 Task: Move the task Improve the appâ€™s onboarding process for new users to the section To-Do in the project WaveTech and sort the tasks in the project by Assignee in Ascending order.
Action: Mouse moved to (58, 478)
Screenshot: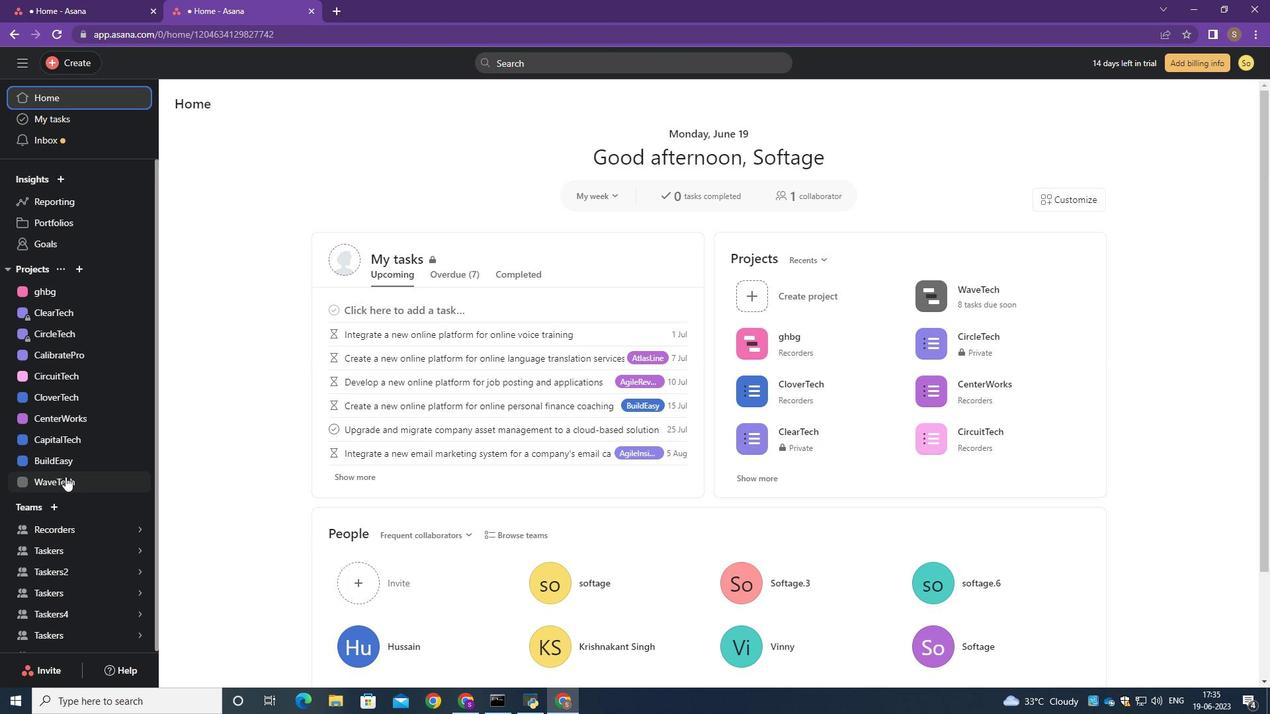 
Action: Mouse pressed left at (58, 478)
Screenshot: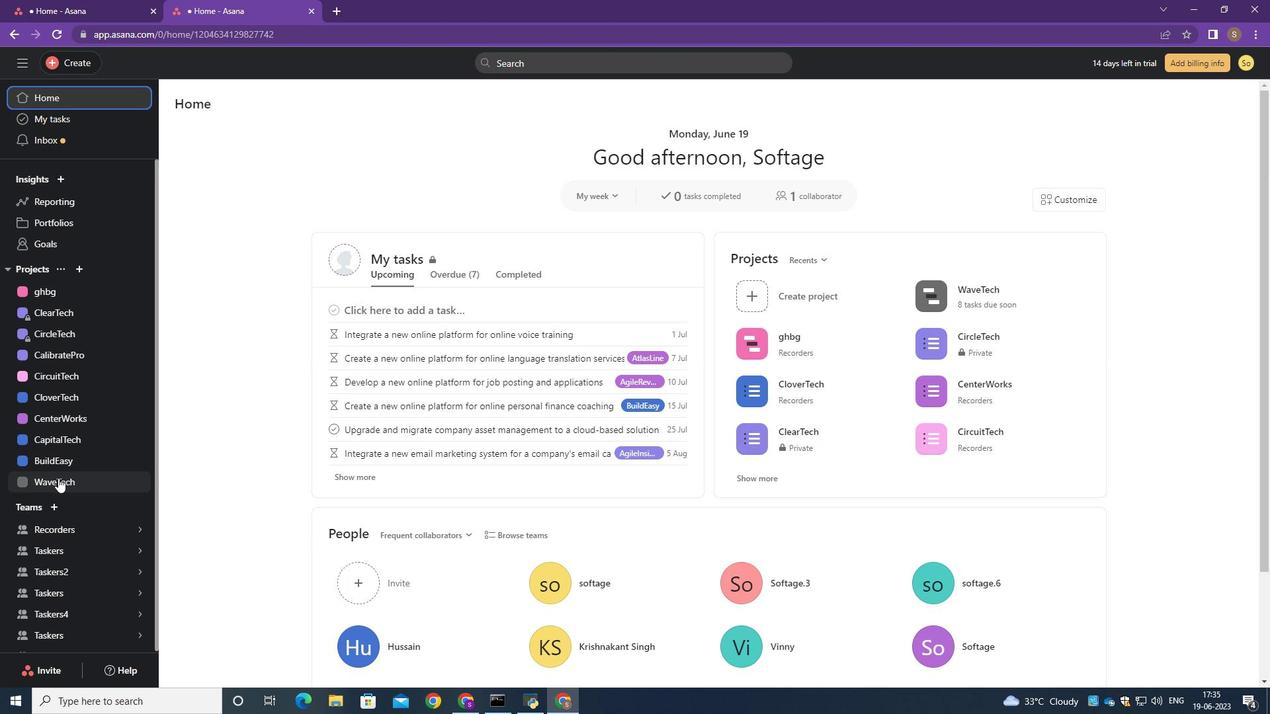 
Action: Mouse moved to (518, 291)
Screenshot: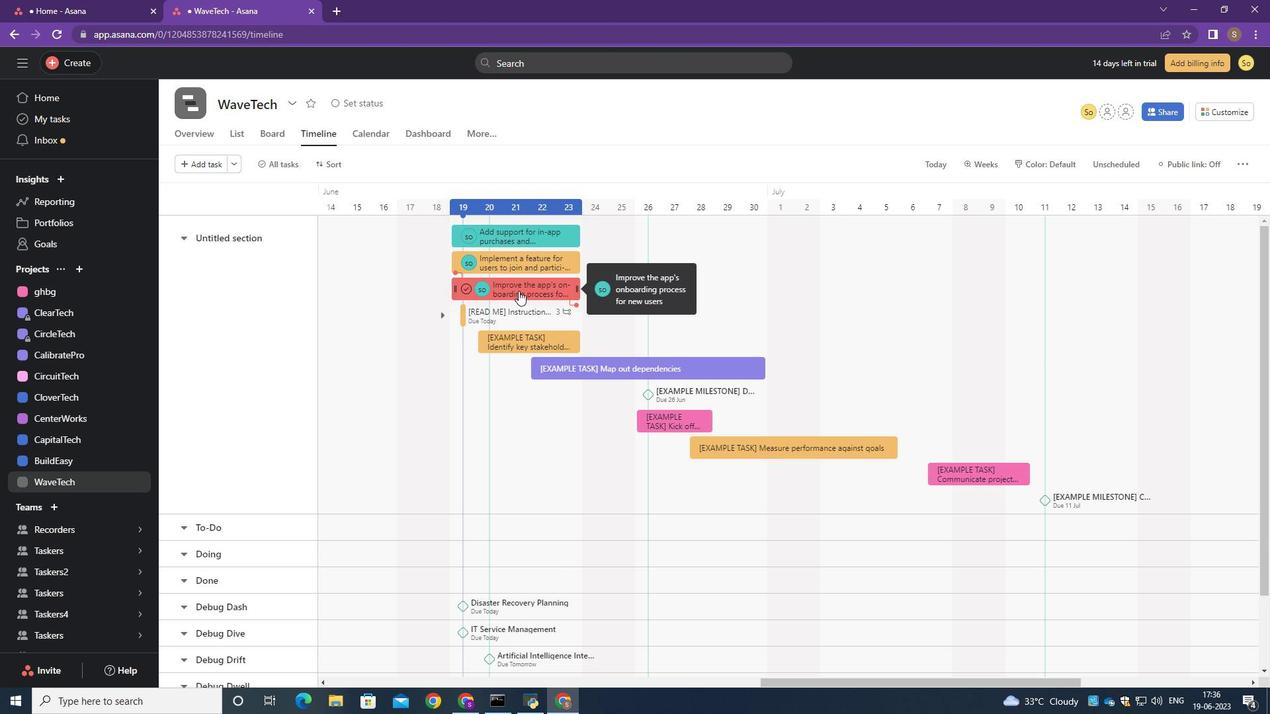 
Action: Mouse scrolled (518, 291) with delta (0, 0)
Screenshot: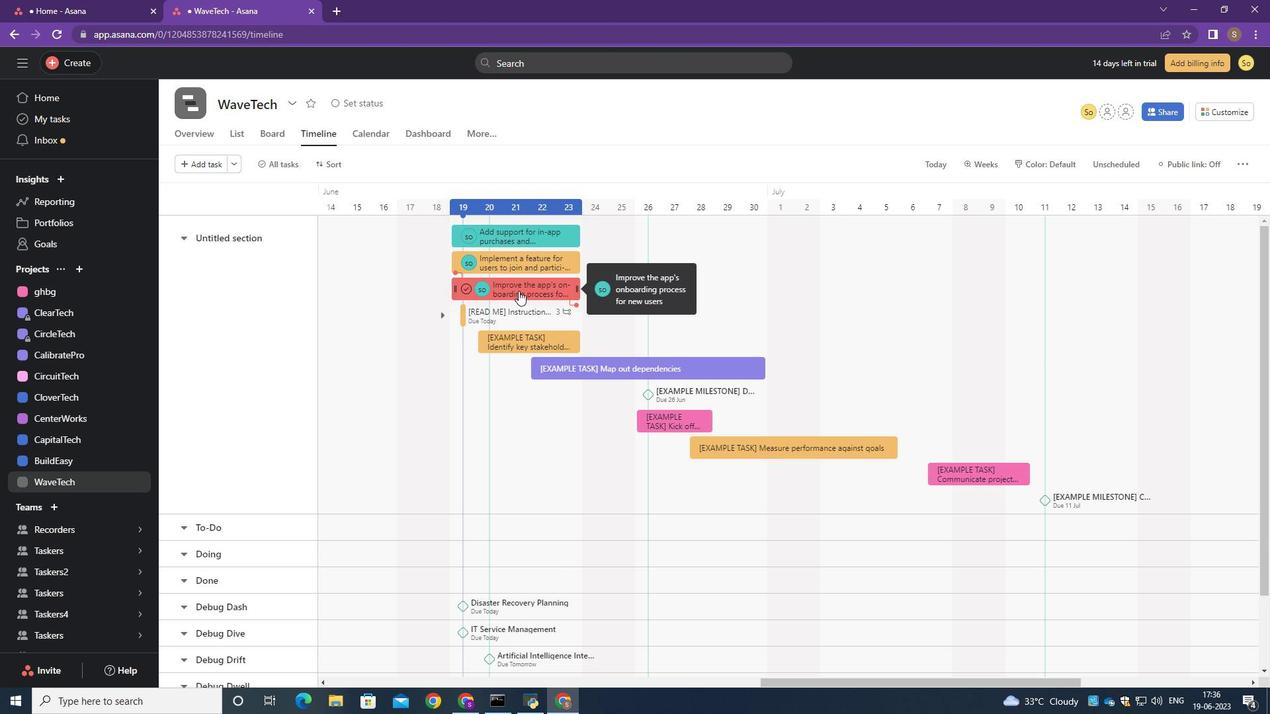 
Action: Mouse moved to (515, 292)
Screenshot: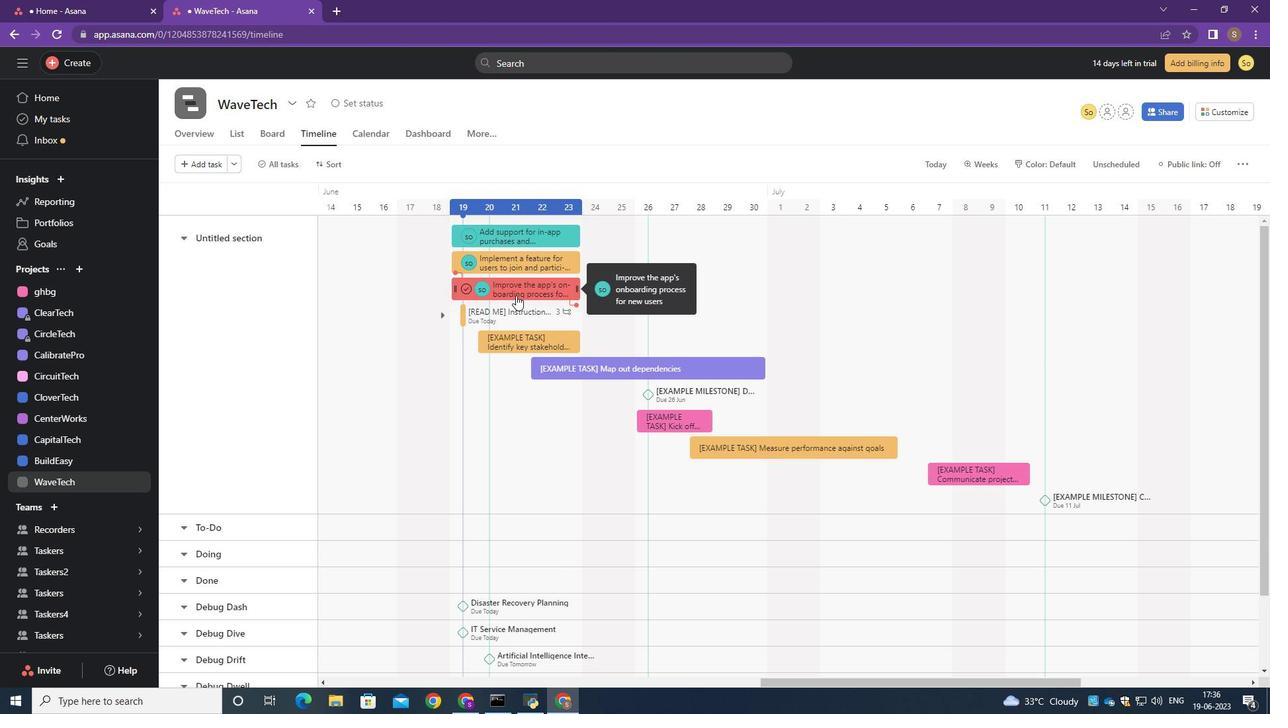 
Action: Mouse pressed left at (515, 292)
Screenshot: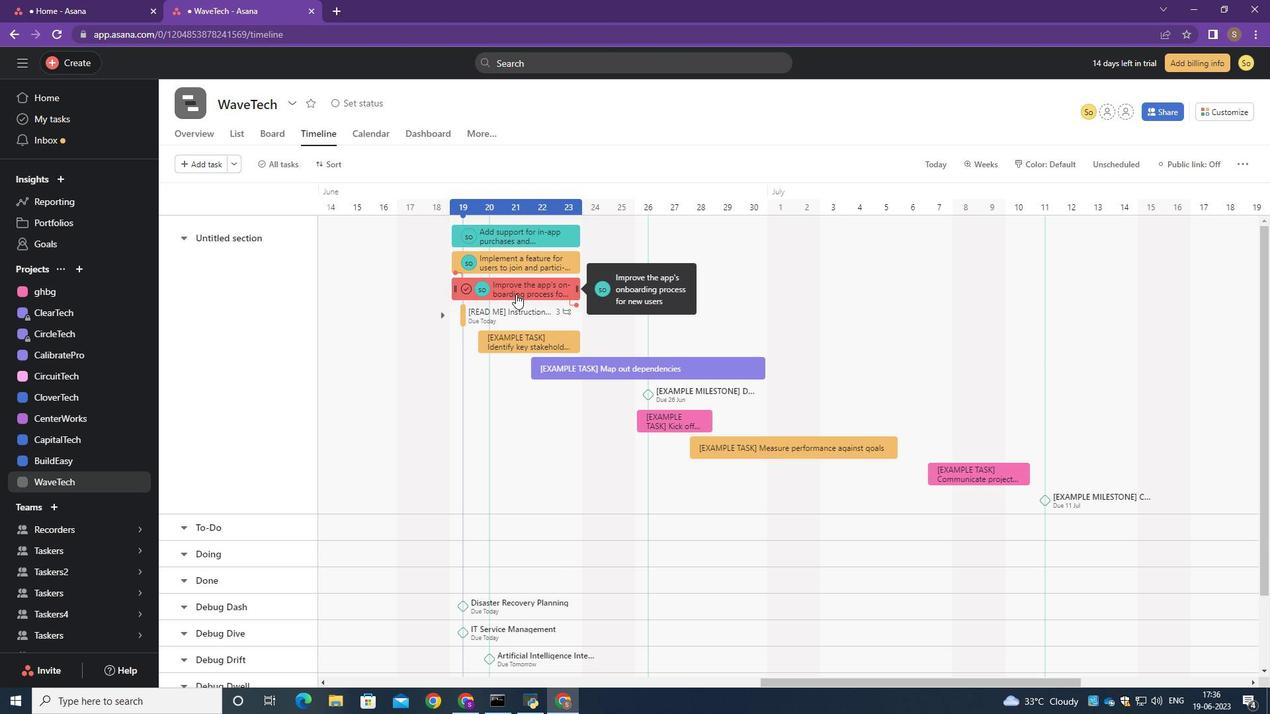 
Action: Mouse moved to (1007, 291)
Screenshot: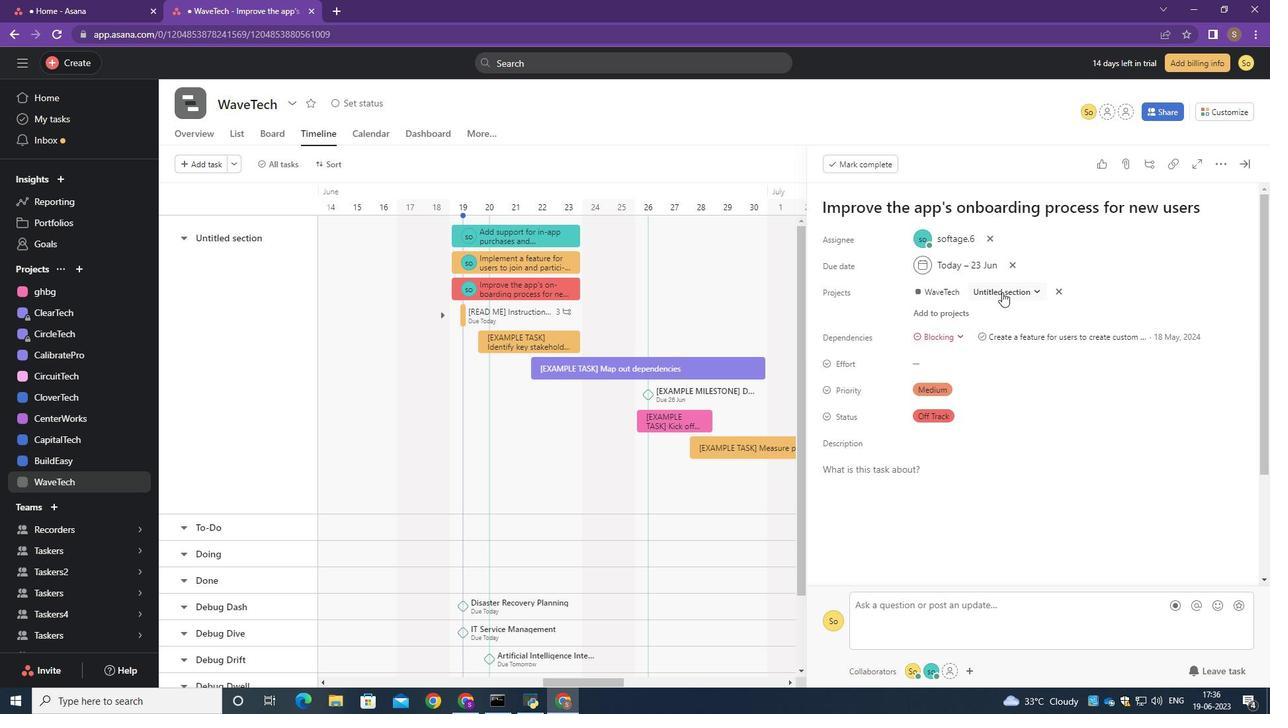 
Action: Mouse pressed left at (1007, 291)
Screenshot: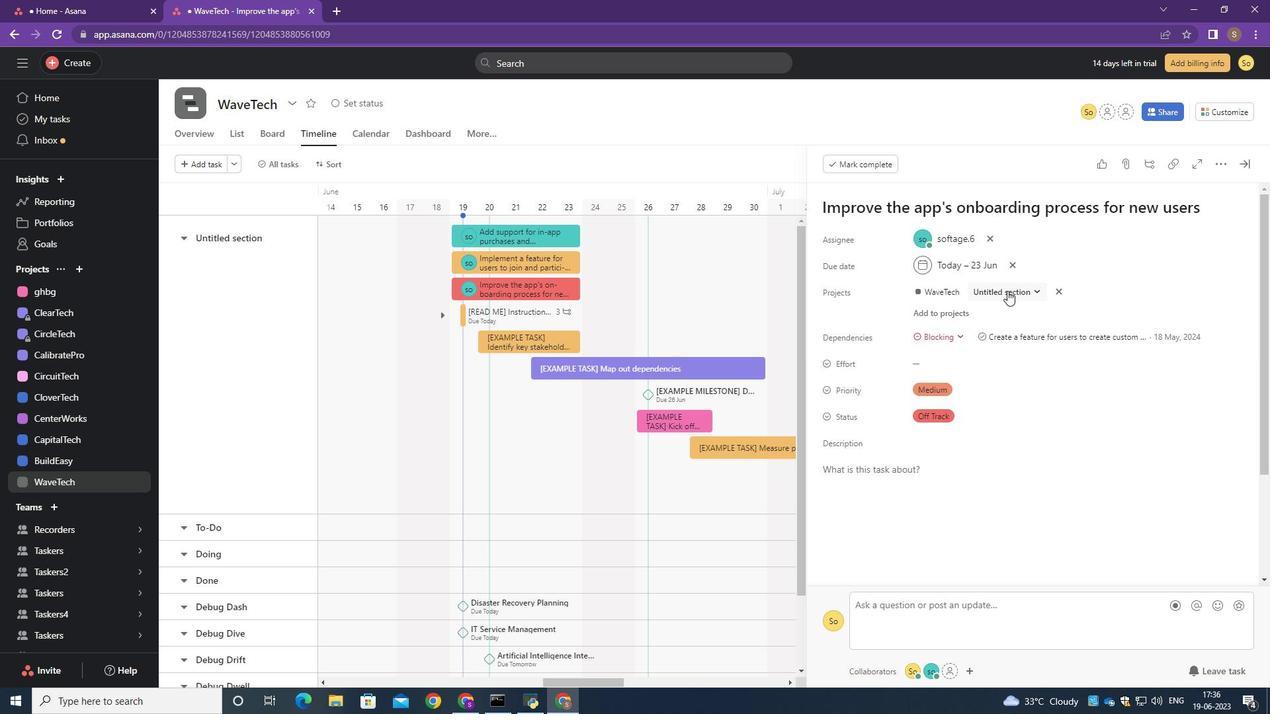 
Action: Mouse moved to (994, 338)
Screenshot: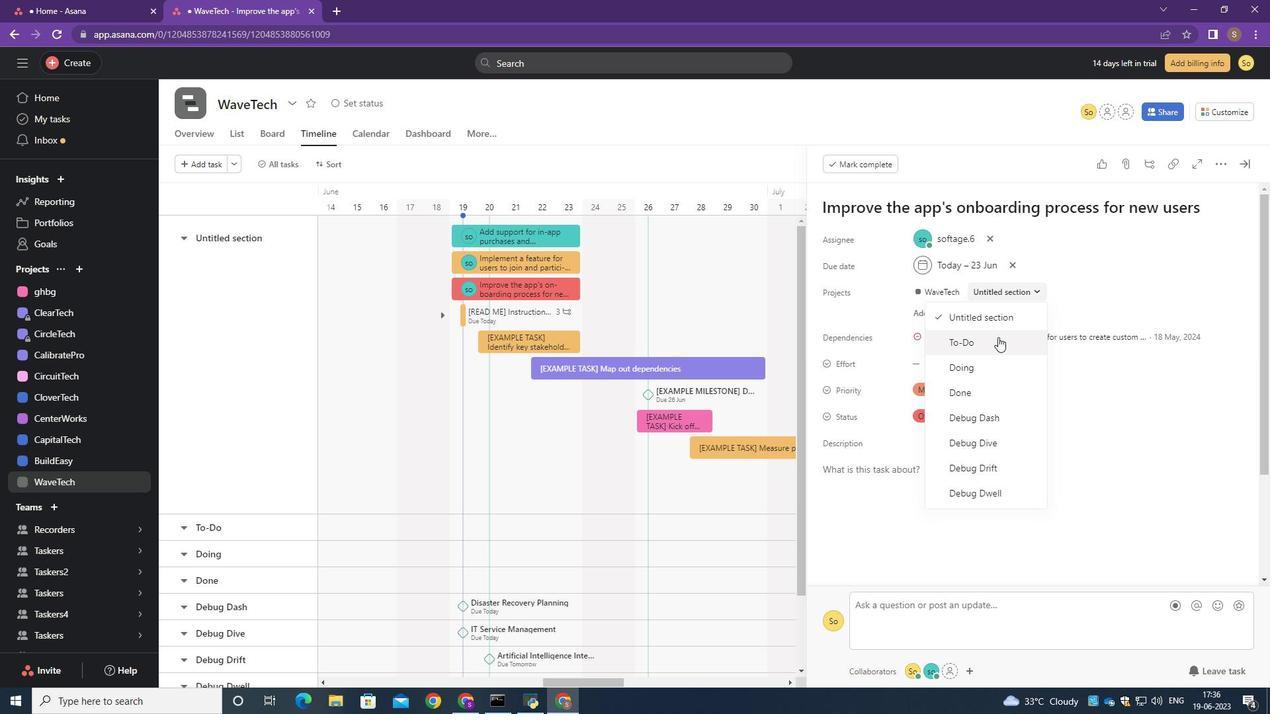 
Action: Mouse pressed left at (994, 338)
Screenshot: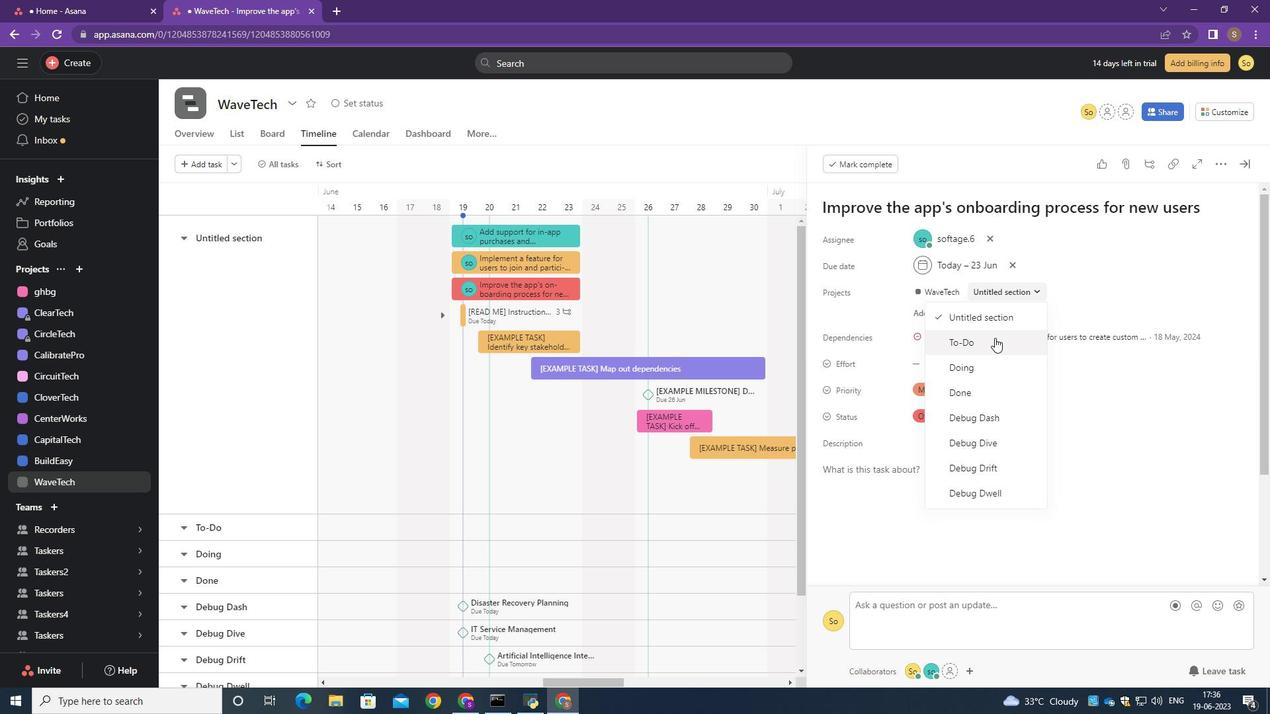 
Action: Mouse moved to (244, 134)
Screenshot: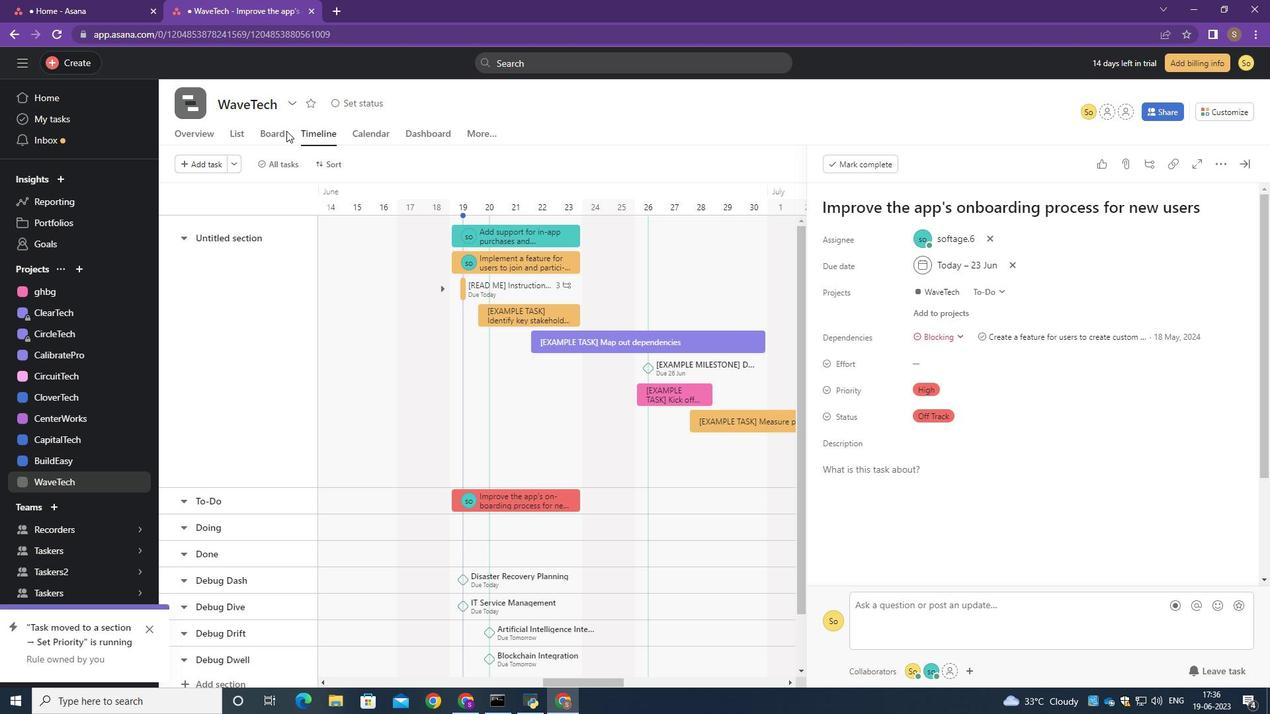 
Action: Mouse pressed left at (244, 134)
Screenshot: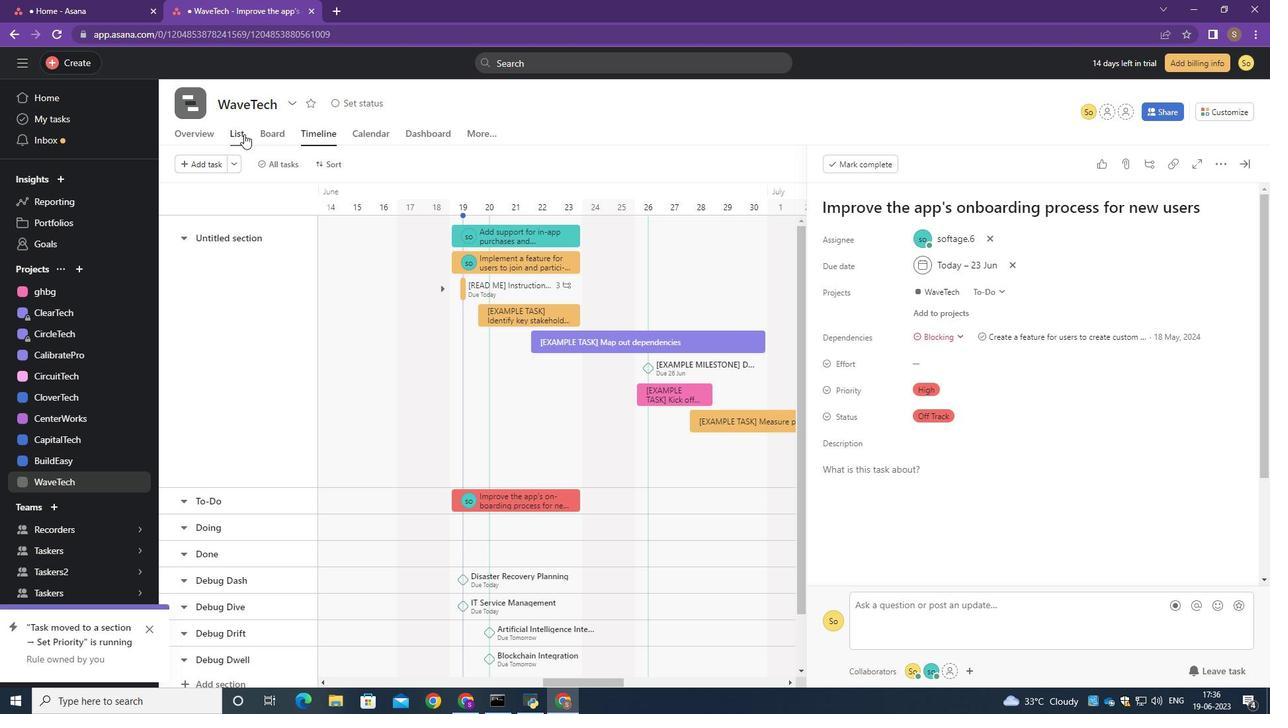 
Action: Mouse moved to (317, 161)
Screenshot: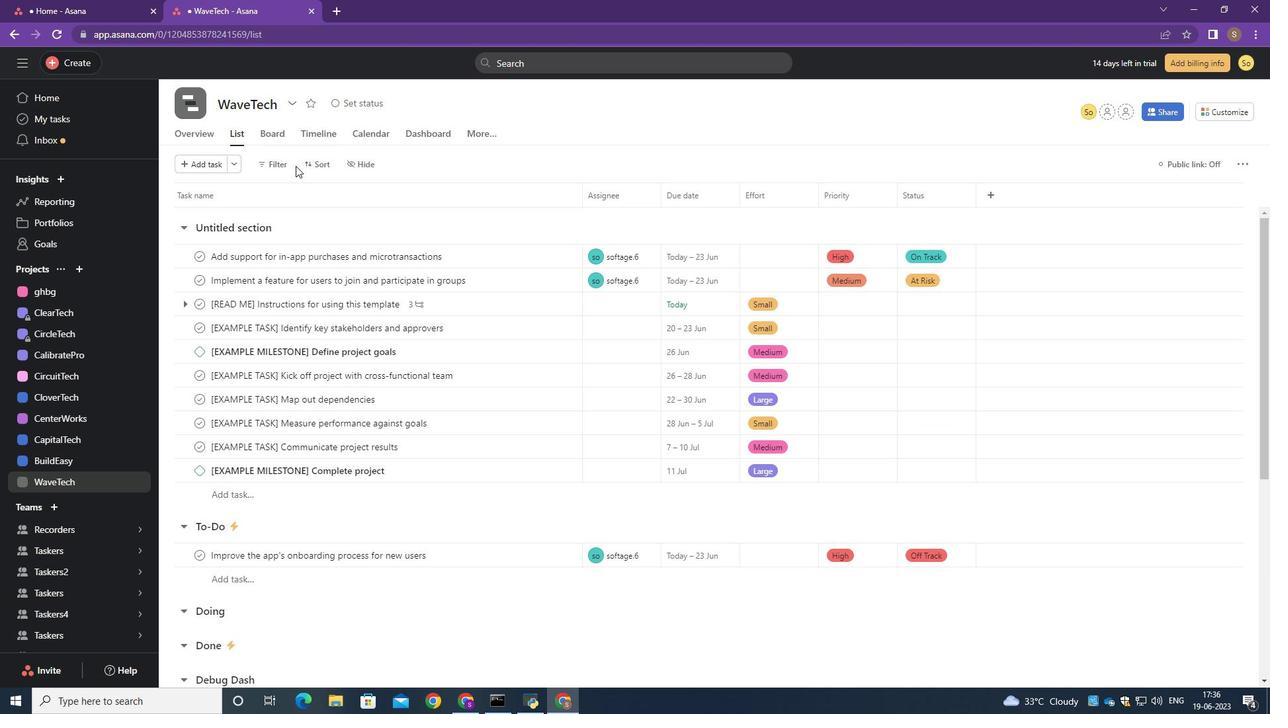 
Action: Mouse pressed left at (317, 161)
Screenshot: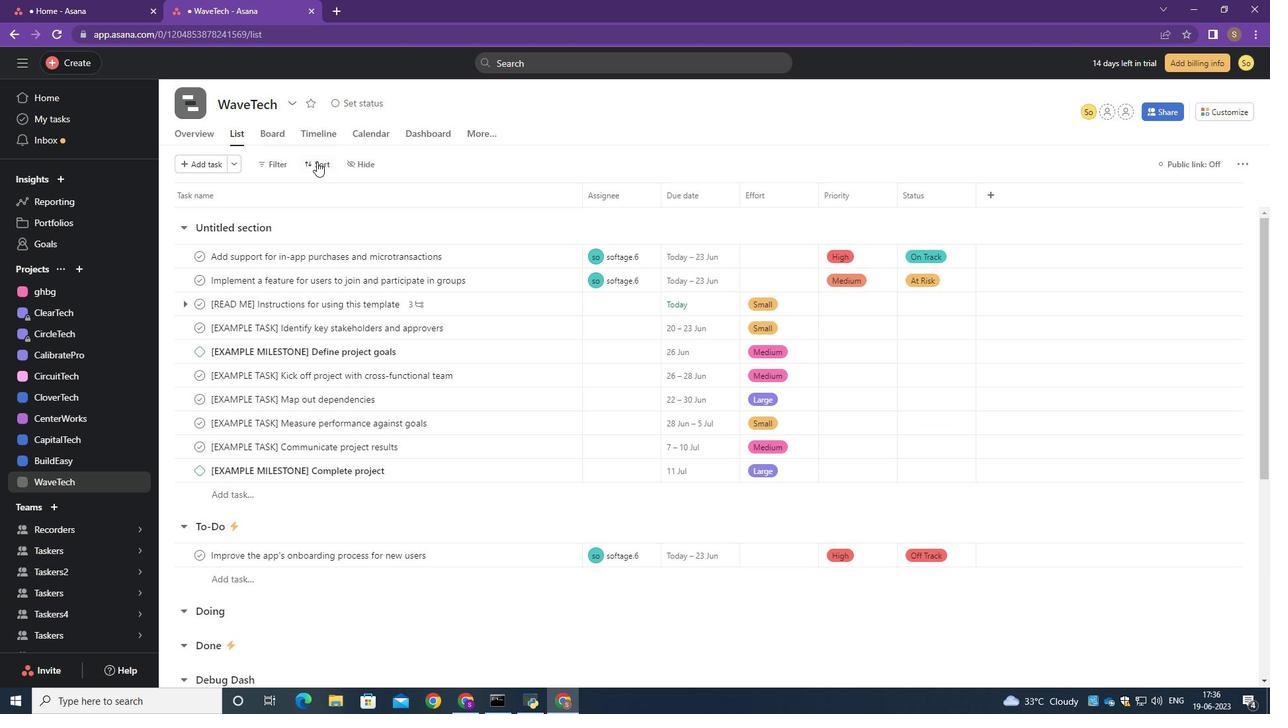 
Action: Mouse moved to (357, 257)
Screenshot: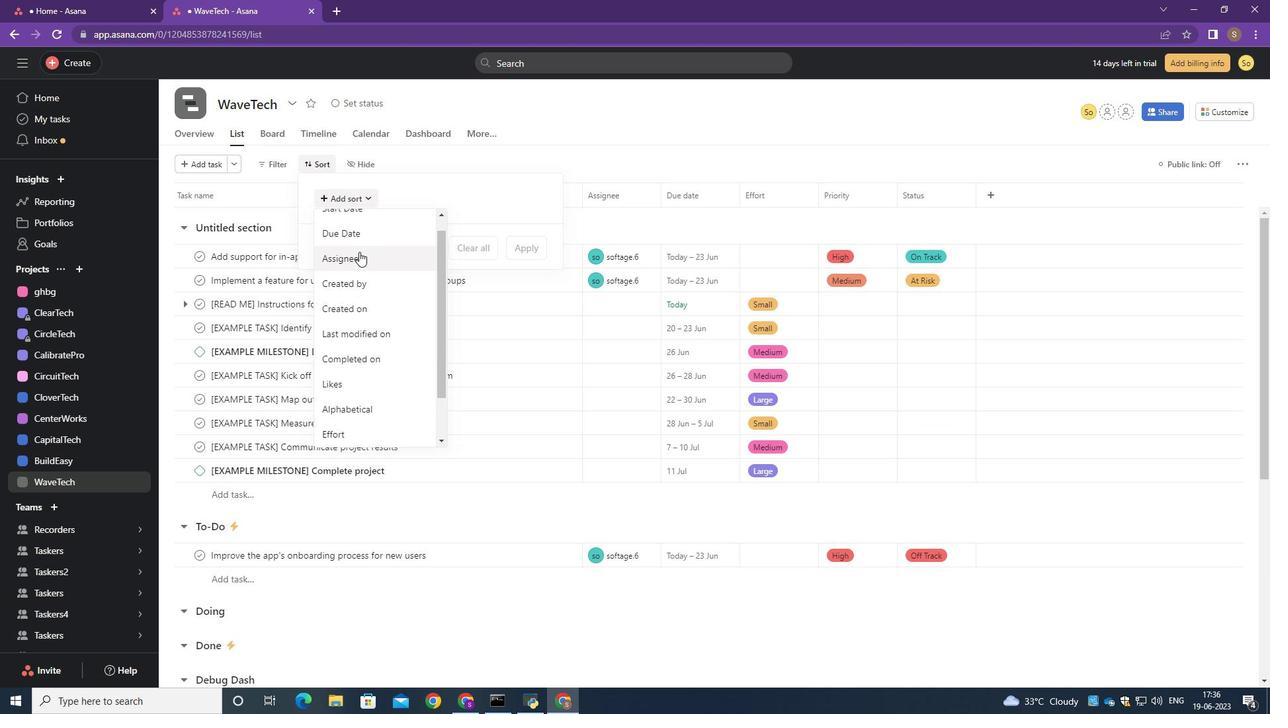 
Action: Mouse pressed left at (357, 257)
Screenshot: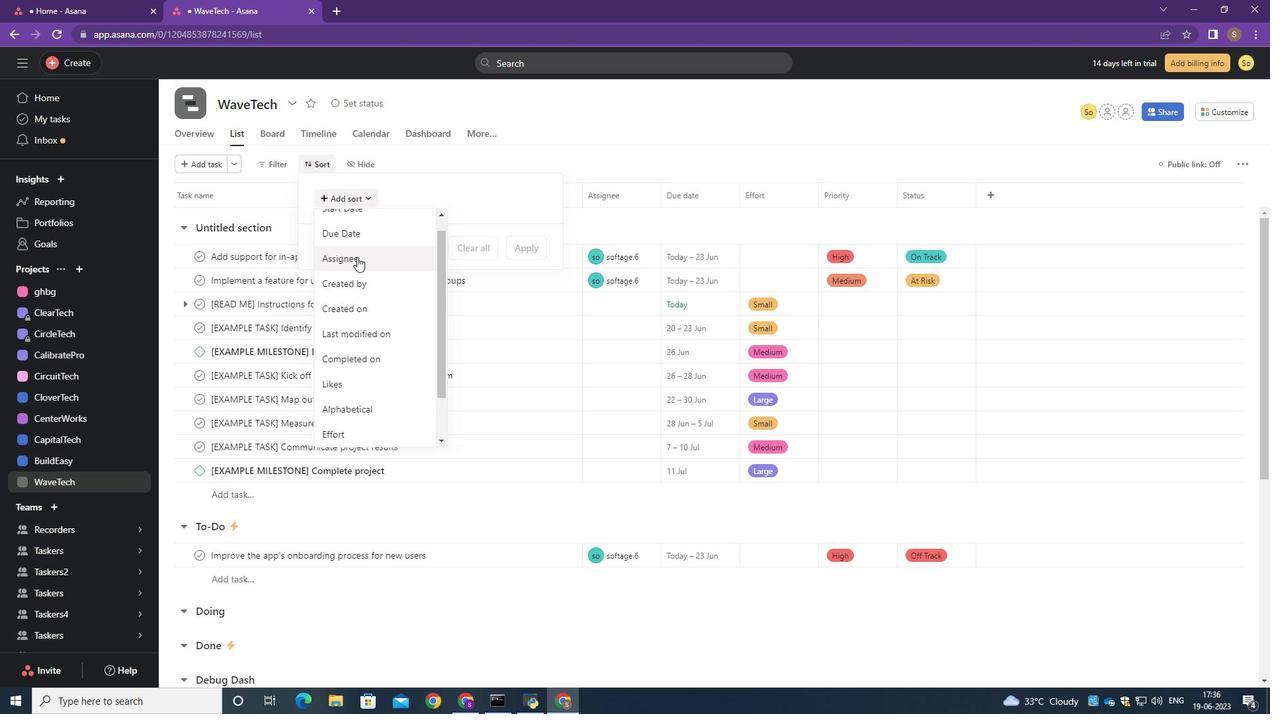 
Action: Mouse moved to (396, 225)
Screenshot: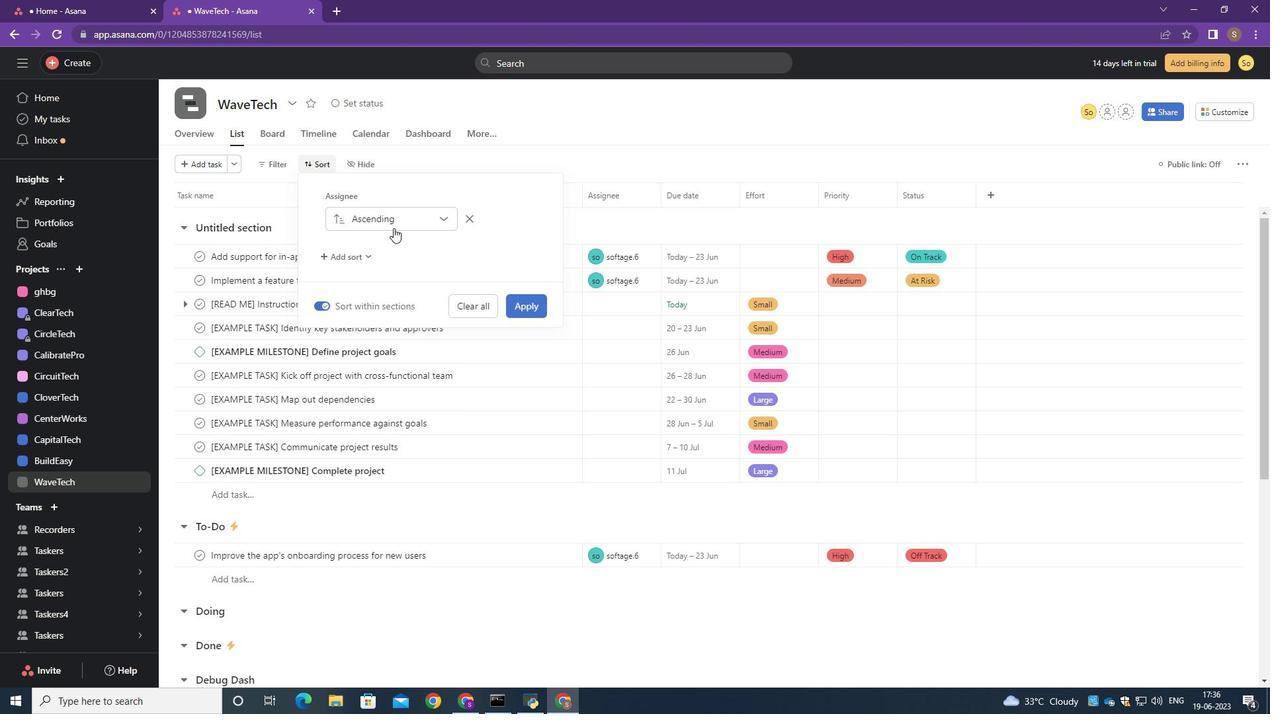 
Action: Mouse pressed left at (396, 225)
Screenshot: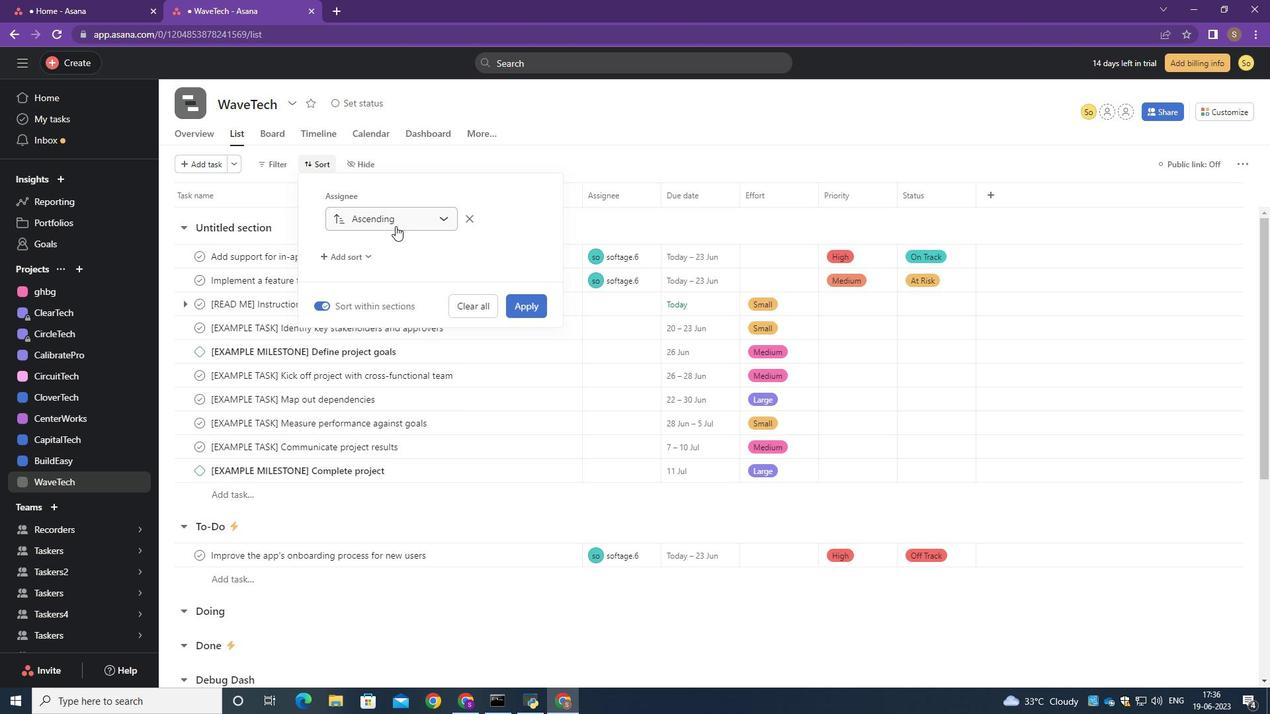 
Action: Mouse moved to (390, 275)
Screenshot: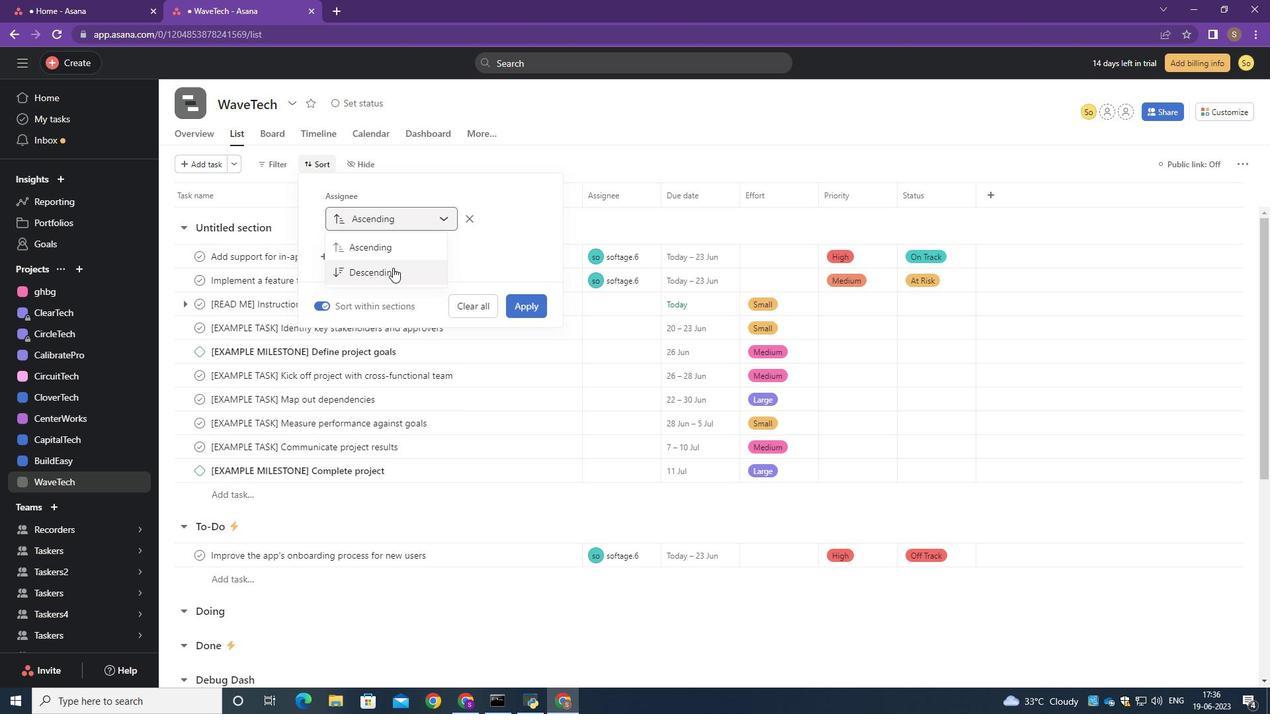
Action: Mouse pressed left at (390, 275)
Screenshot: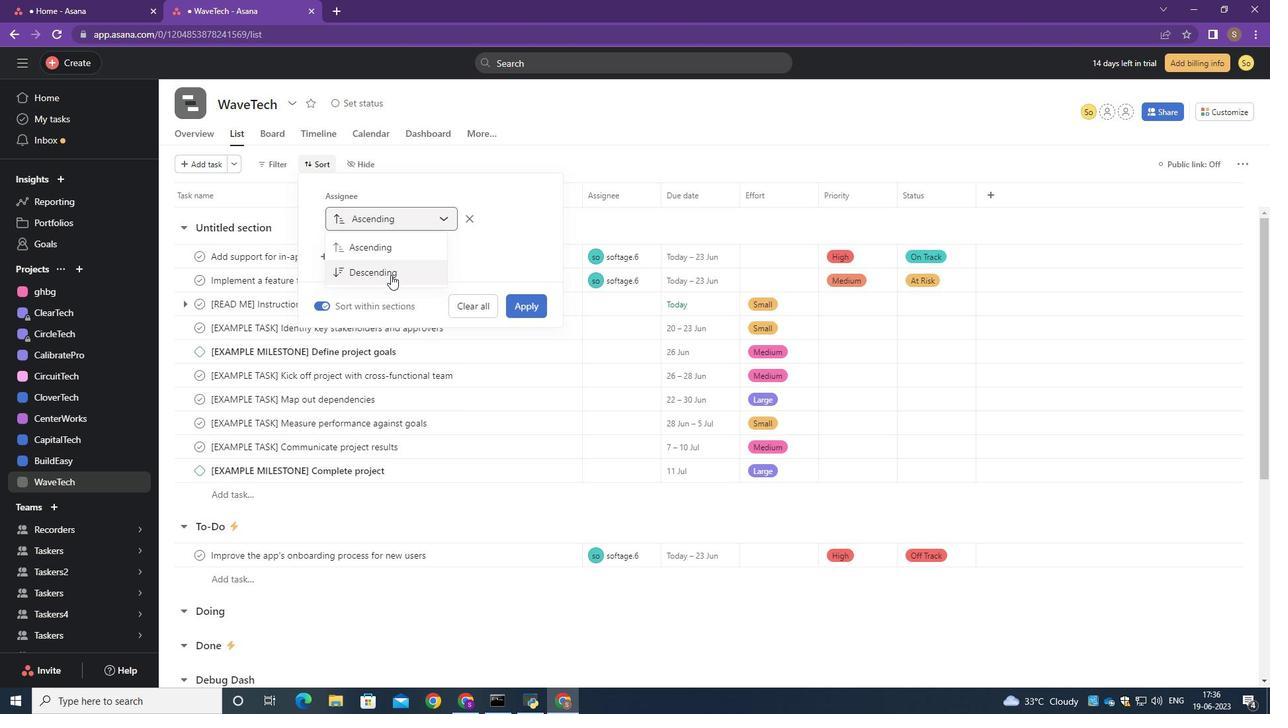 
Action: Mouse moved to (519, 302)
Screenshot: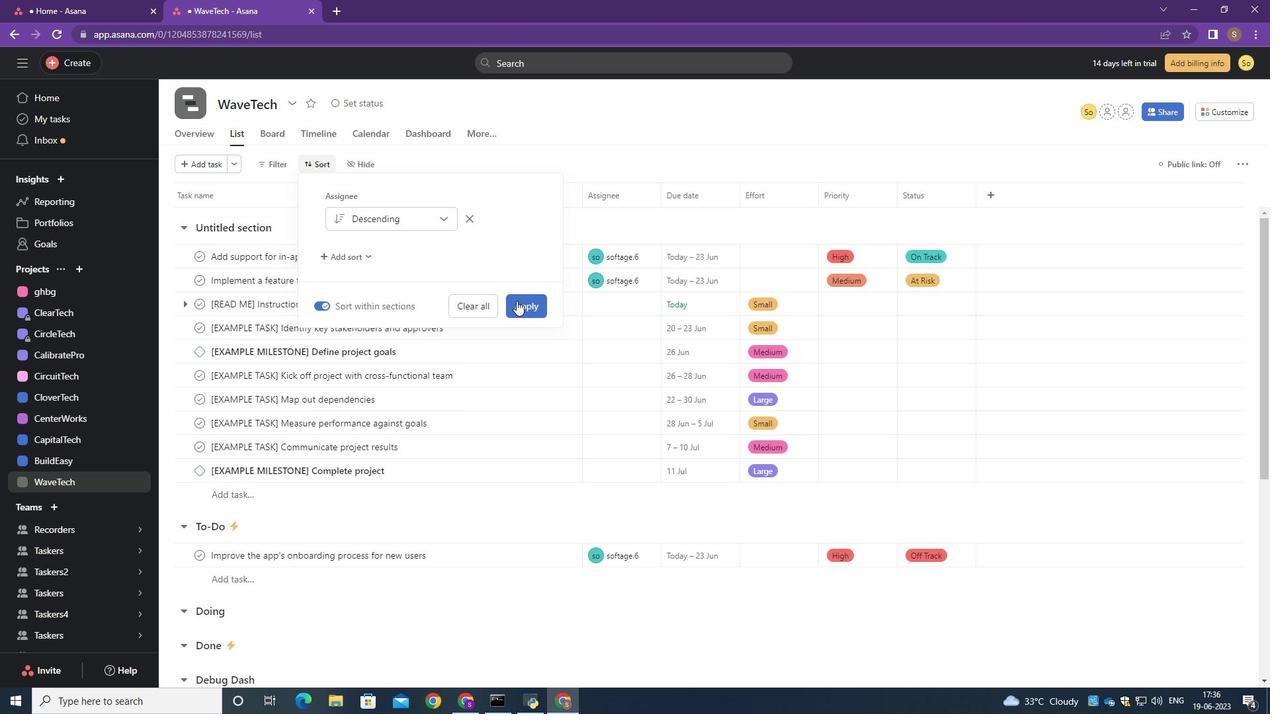 
Action: Mouse pressed left at (519, 302)
Screenshot: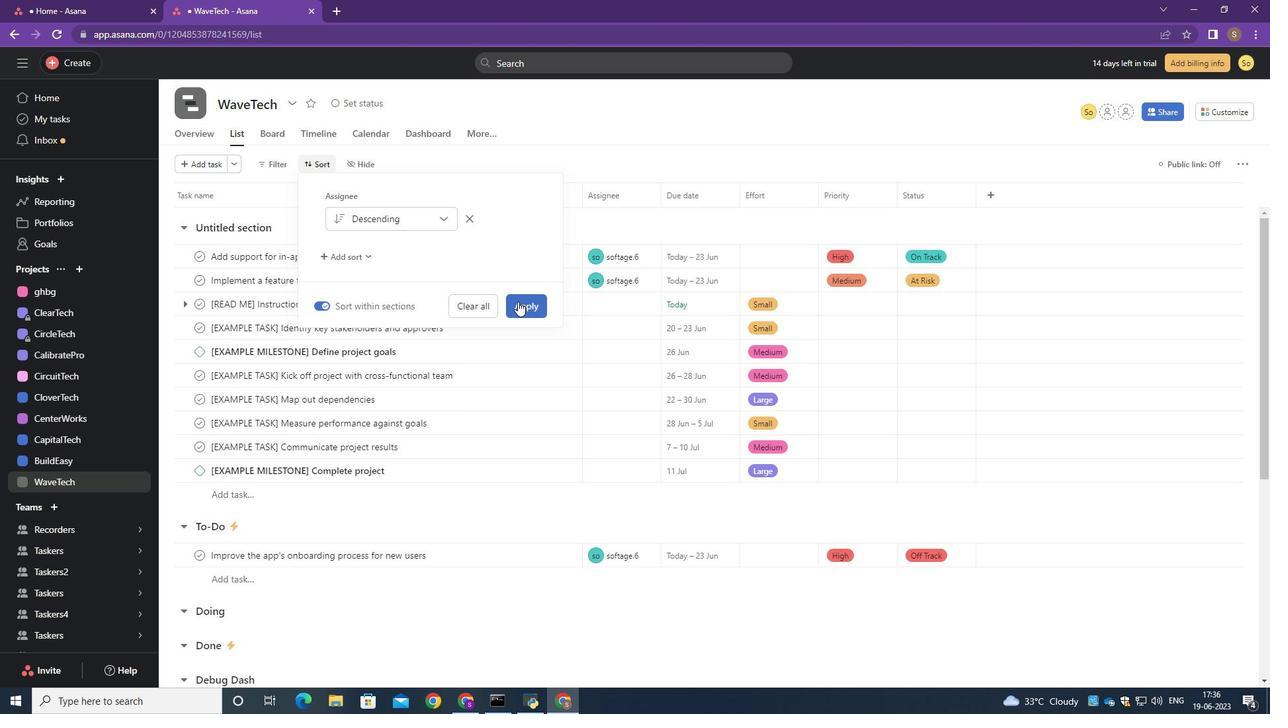 
Action: Mouse moved to (519, 302)
Screenshot: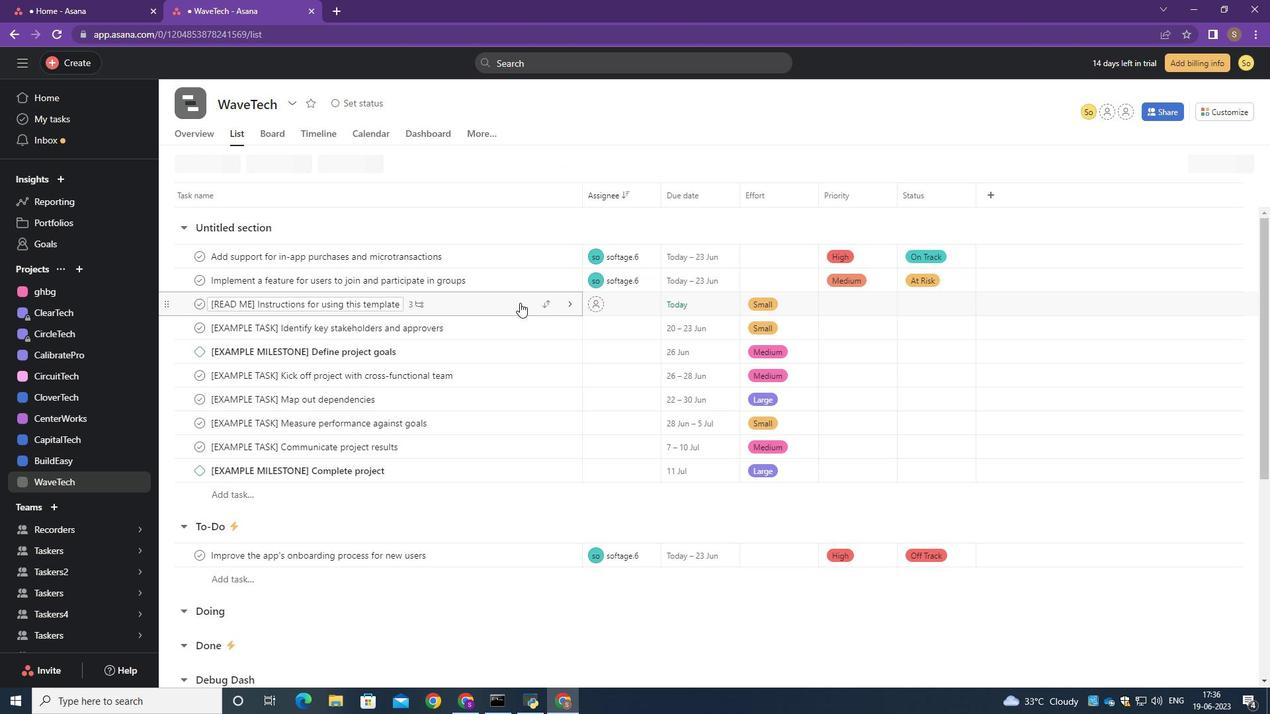 
